 Task: Add Sliced Domestic Swiss Cheese to the cart.
Action: Mouse moved to (668, 251)
Screenshot: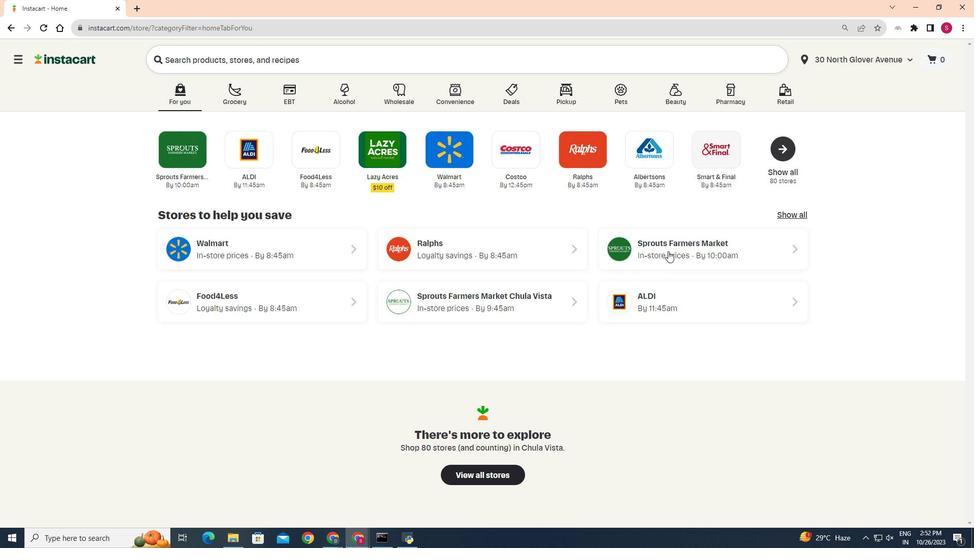 
Action: Mouse pressed left at (668, 251)
Screenshot: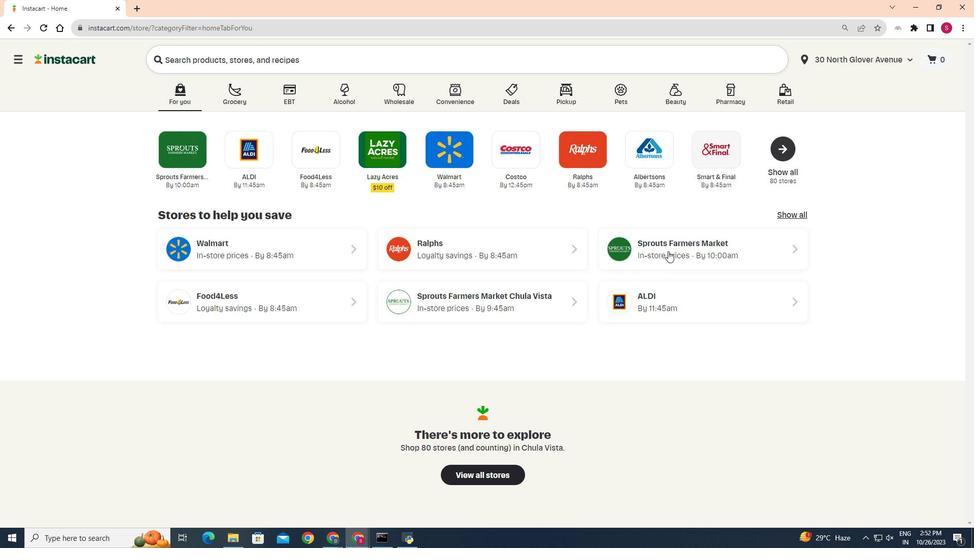 
Action: Mouse moved to (29, 427)
Screenshot: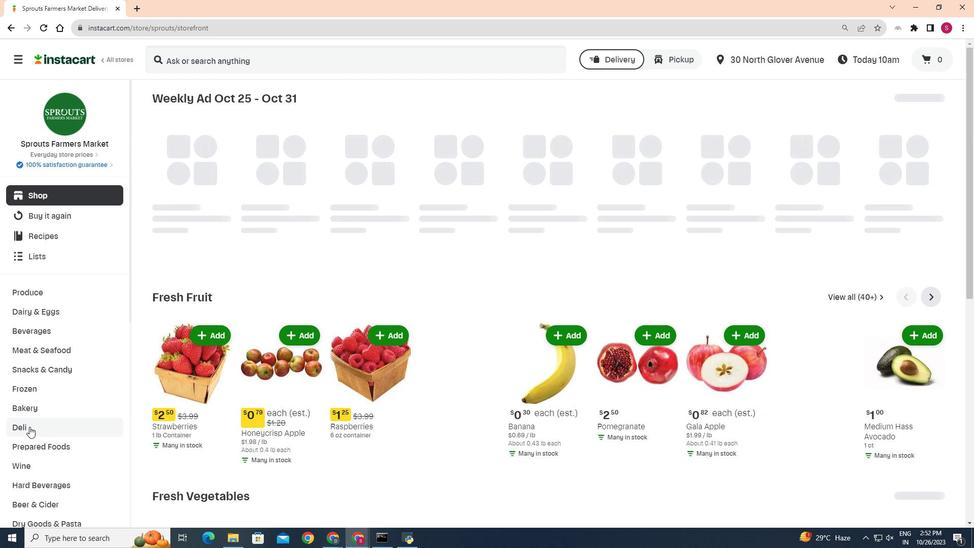 
Action: Mouse pressed left at (29, 427)
Screenshot: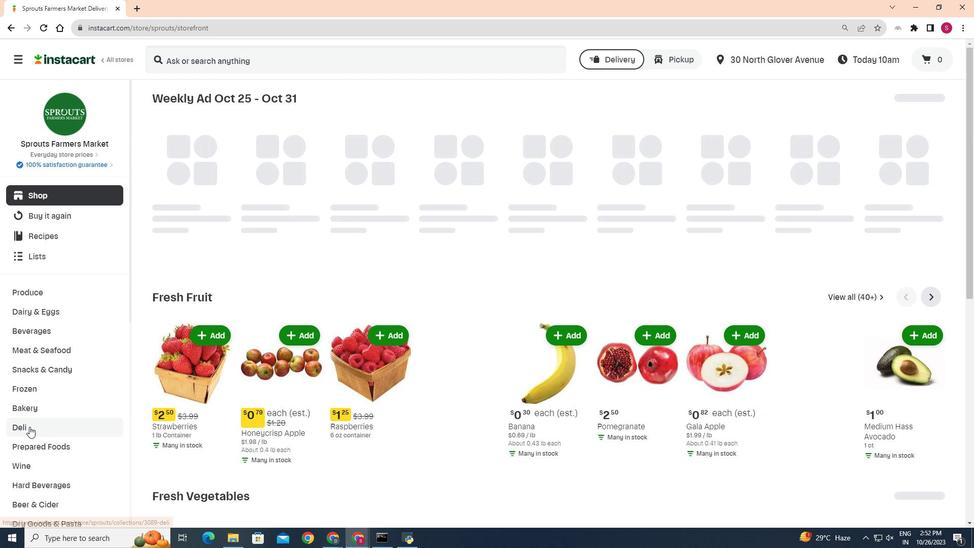 
Action: Mouse moved to (266, 123)
Screenshot: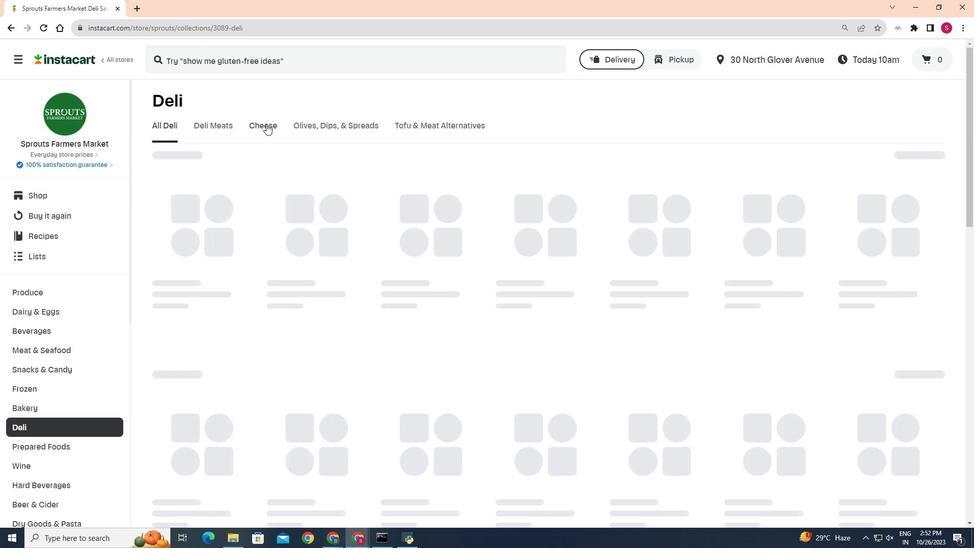 
Action: Mouse pressed left at (266, 123)
Screenshot: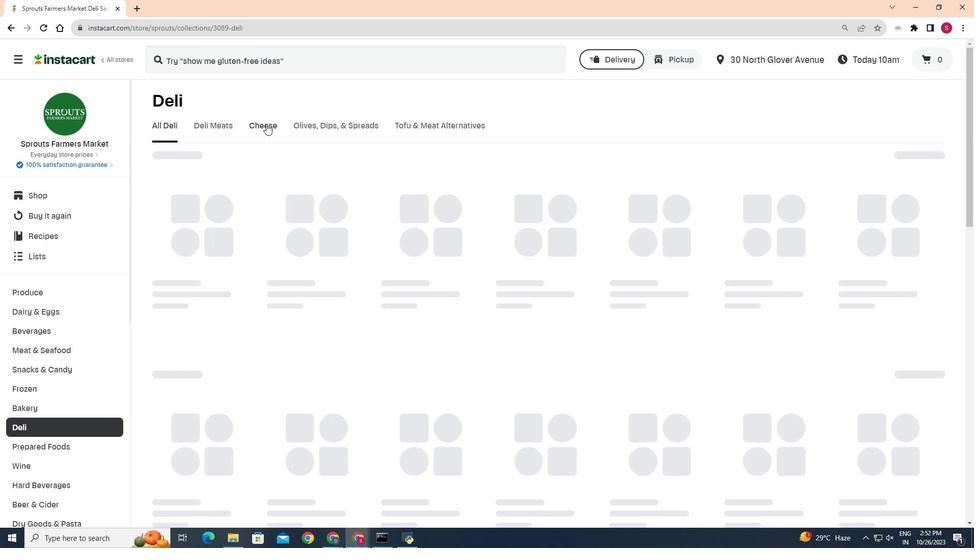 
Action: Mouse moved to (630, 167)
Screenshot: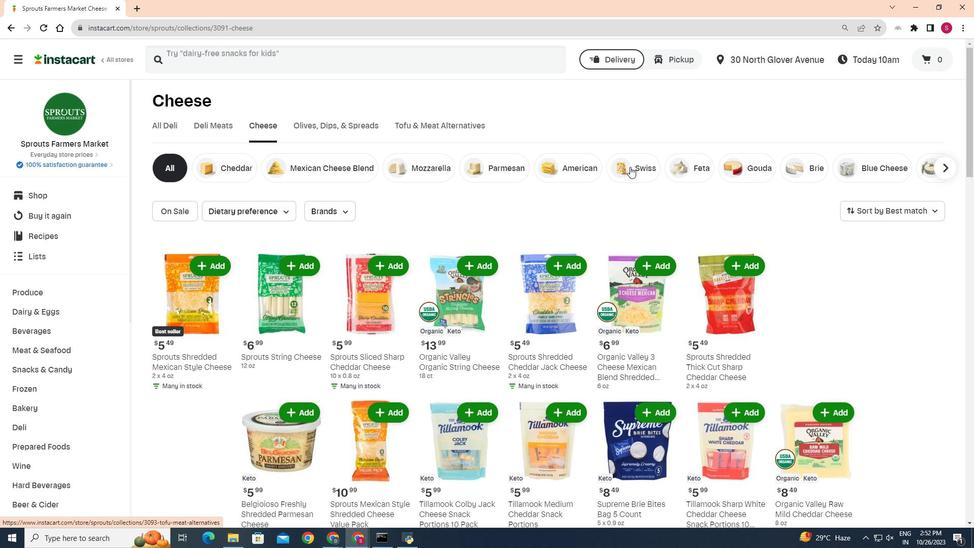 
Action: Mouse pressed left at (630, 167)
Screenshot: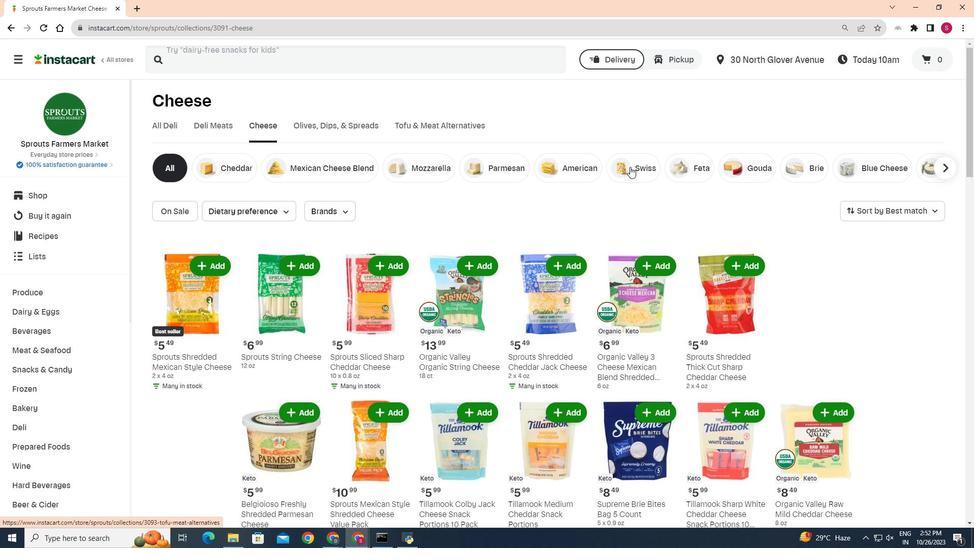 
Action: Mouse moved to (210, 261)
Screenshot: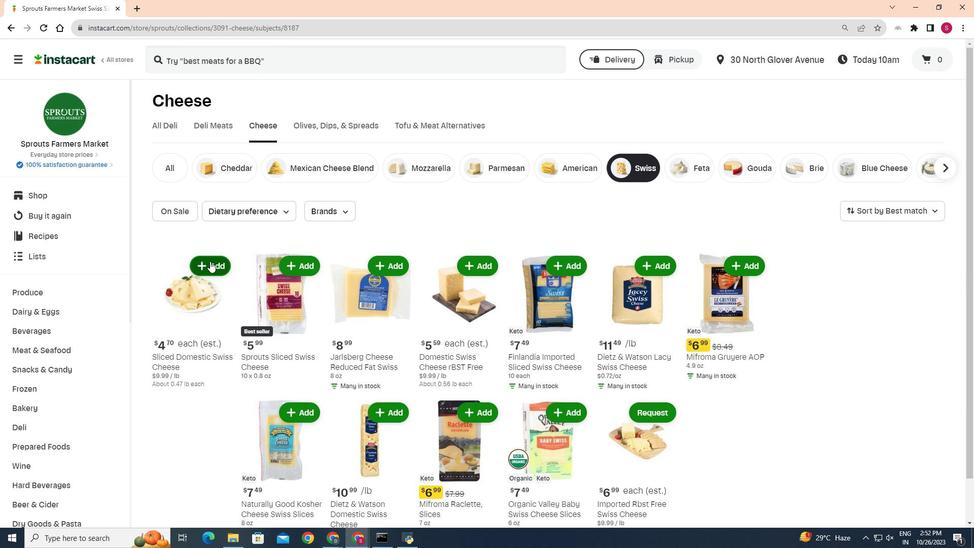 
Action: Mouse pressed left at (210, 261)
Screenshot: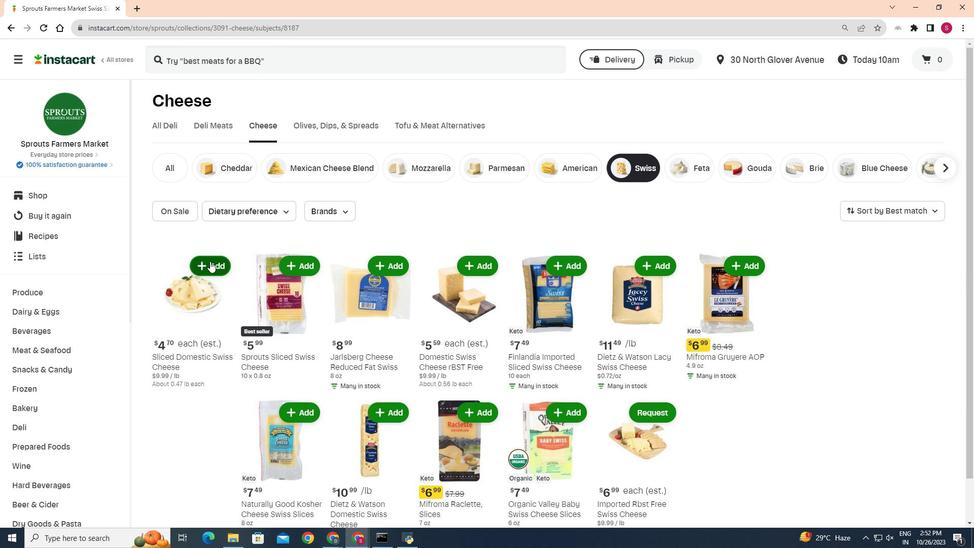 
Action: Mouse moved to (256, 245)
Screenshot: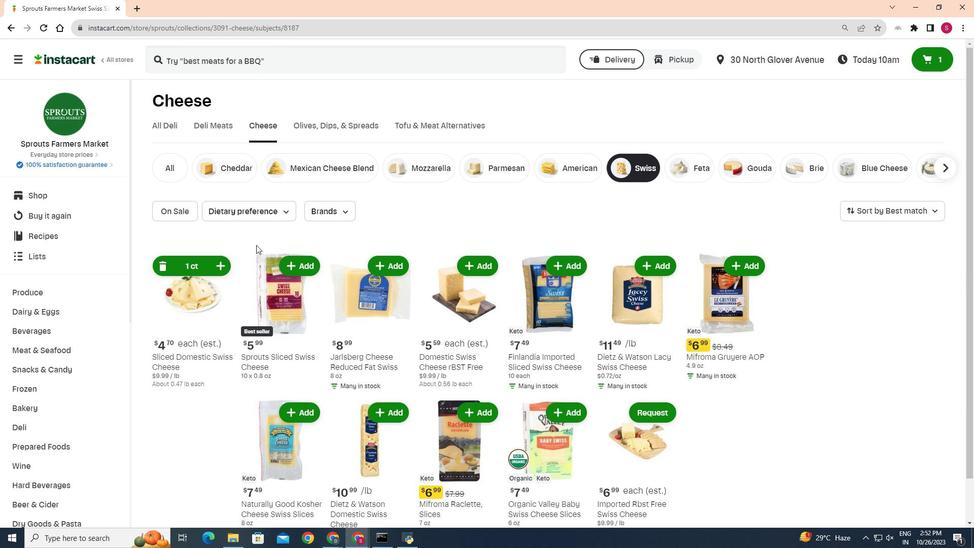 
